 Task: Locate the nearest waterfalls to Ithaca, New York, and Watkins Glen, New York.
Action: Mouse moved to (107, 59)
Screenshot: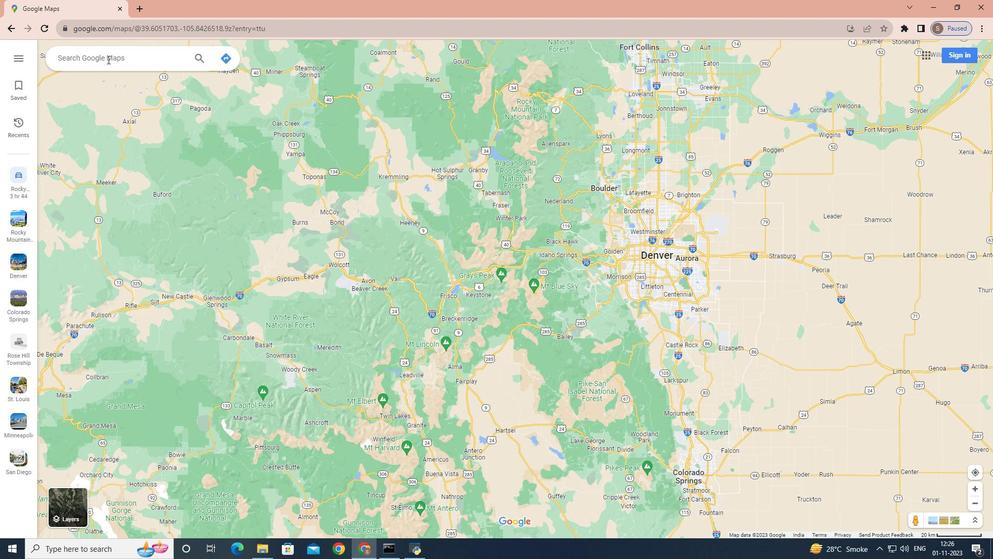 
Action: Mouse pressed left at (107, 59)
Screenshot: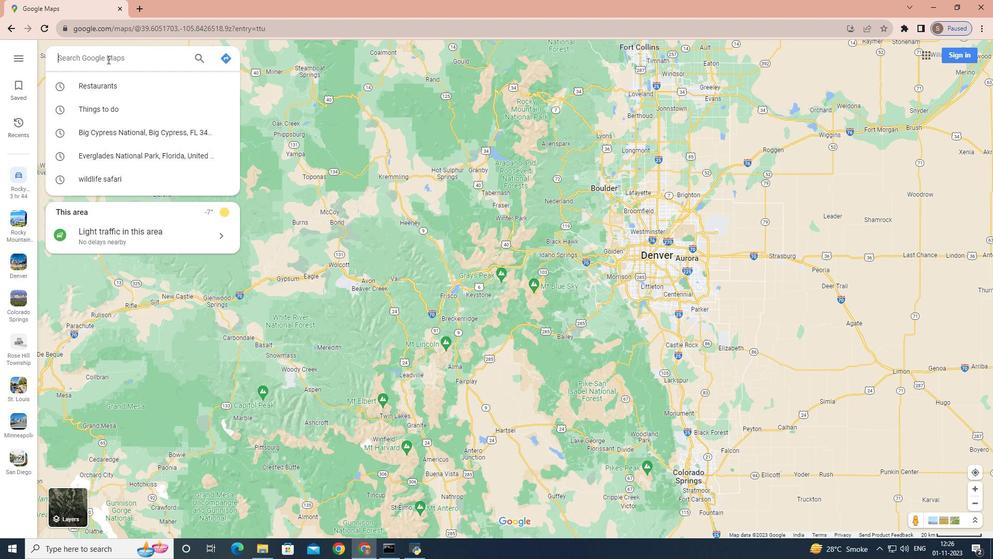 
Action: Mouse moved to (108, 58)
Screenshot: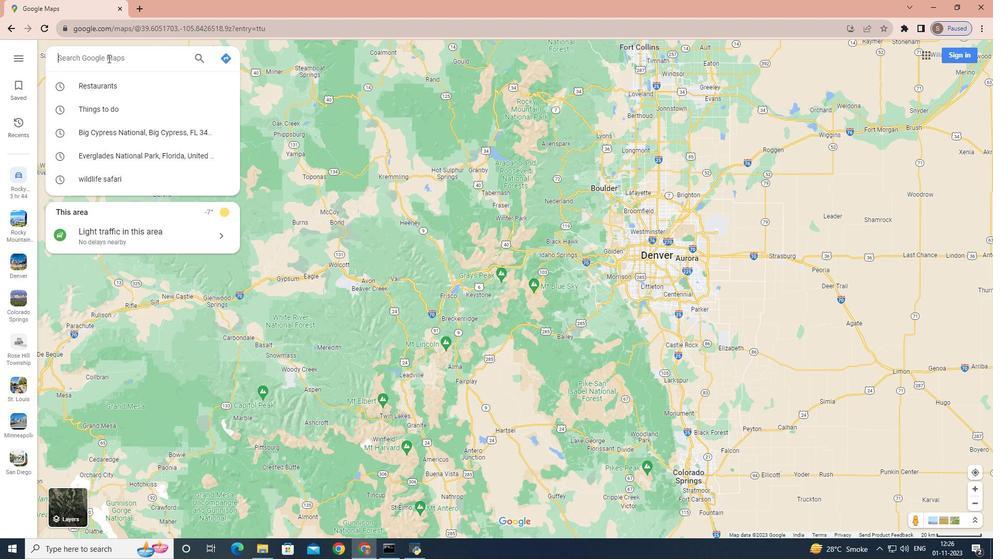 
Action: Key pressed <Key.shift>Ita<Key.backspace>haca,<Key.space><Key.shift>New<Key.space><Key.shift>York<Key.enter>
Screenshot: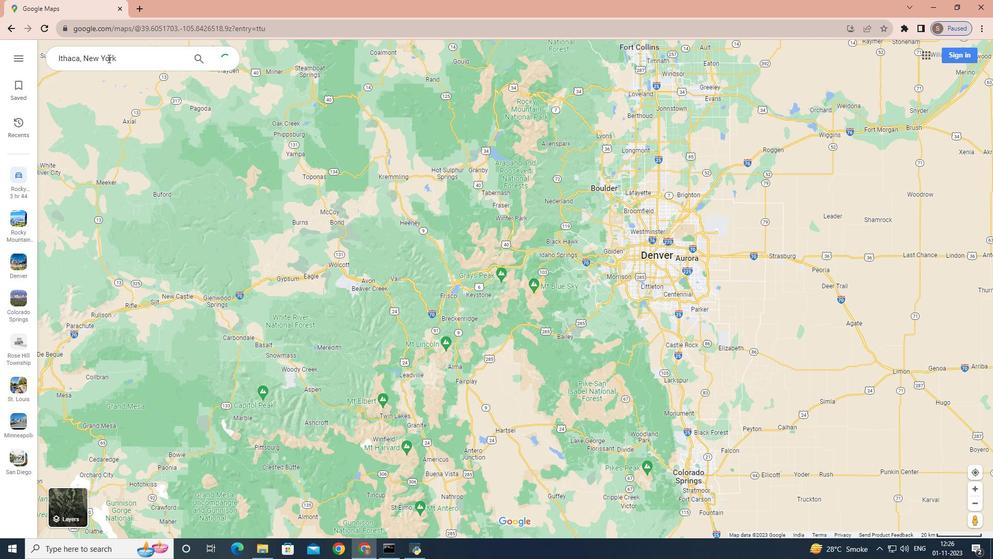 
Action: Mouse moved to (143, 230)
Screenshot: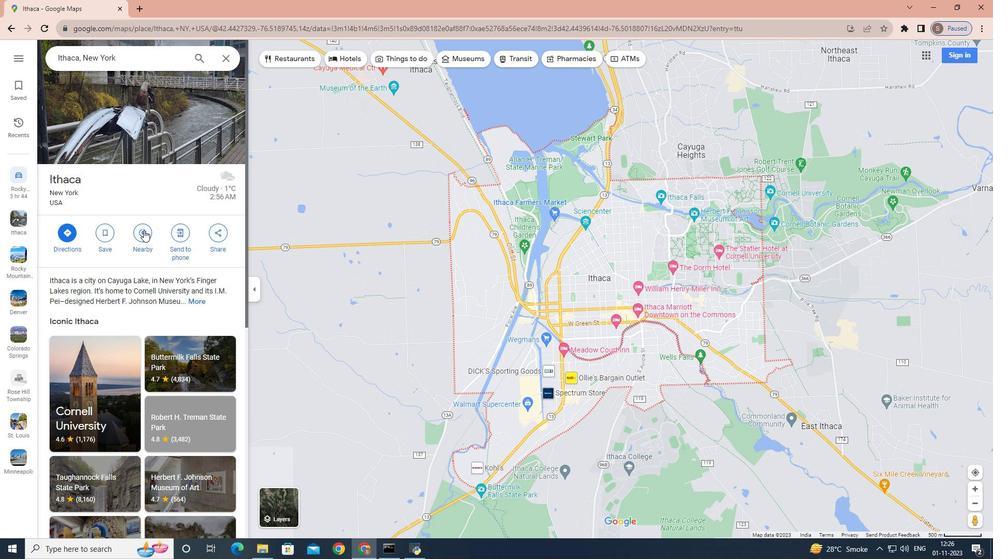 
Action: Mouse pressed left at (143, 230)
Screenshot: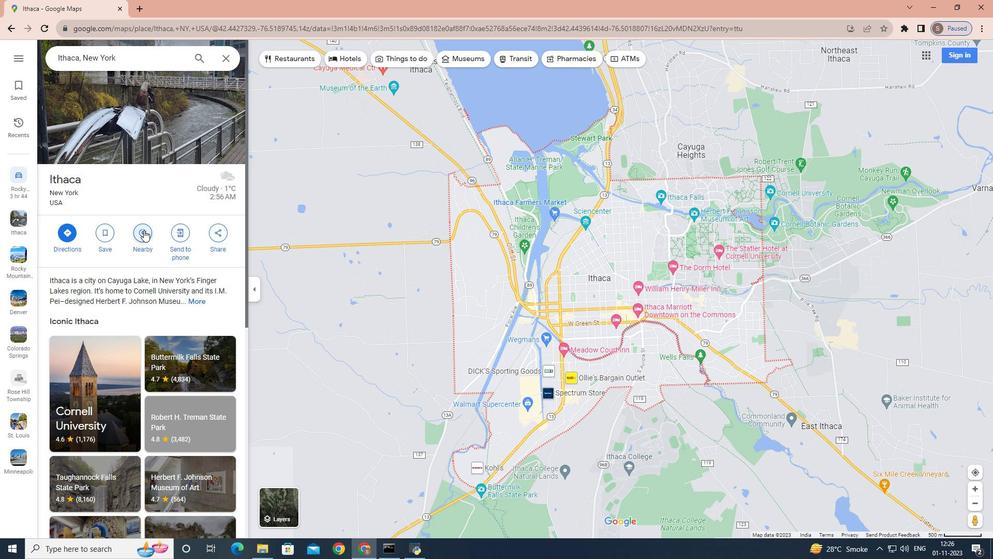 
Action: Mouse moved to (116, 68)
Screenshot: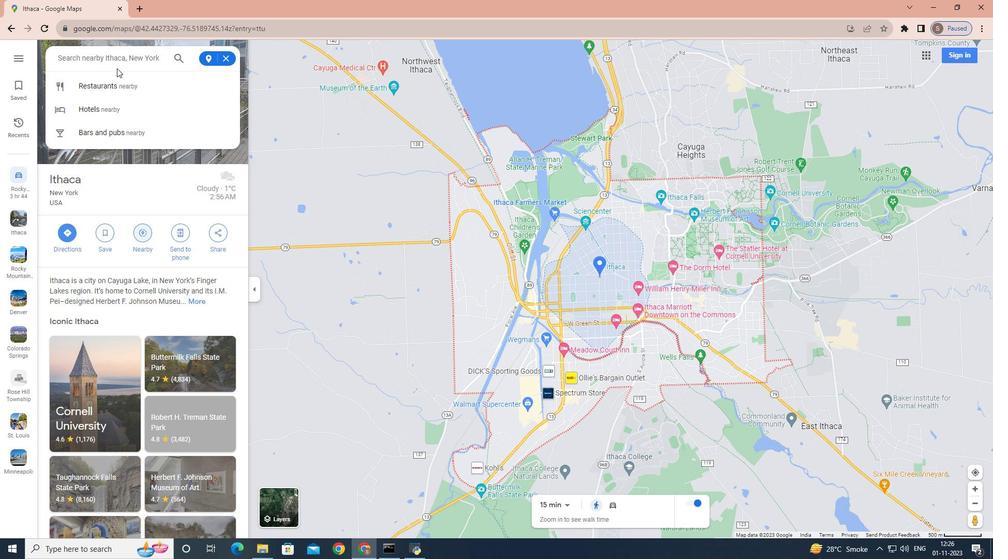 
Action: Key pressed waterfalls
Screenshot: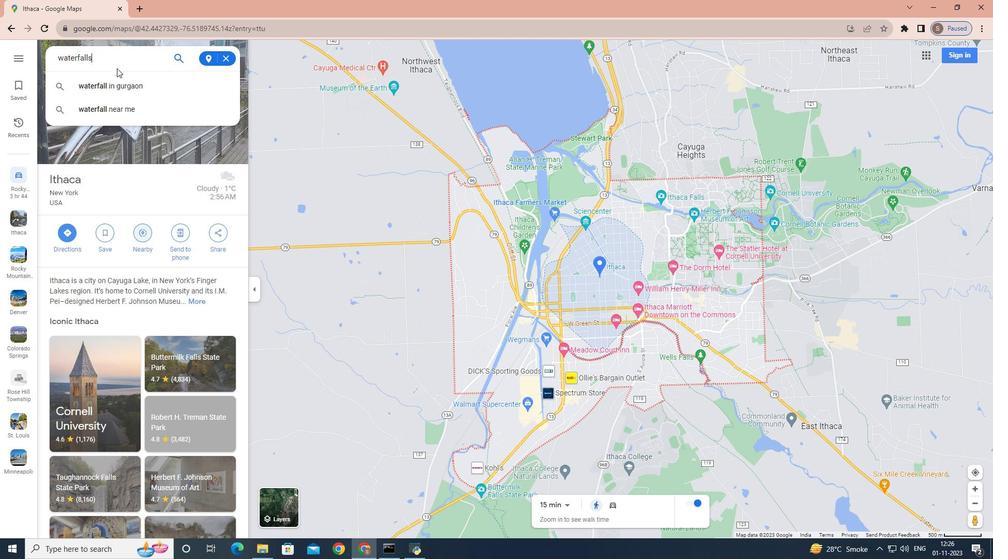 
Action: Mouse moved to (129, 63)
Screenshot: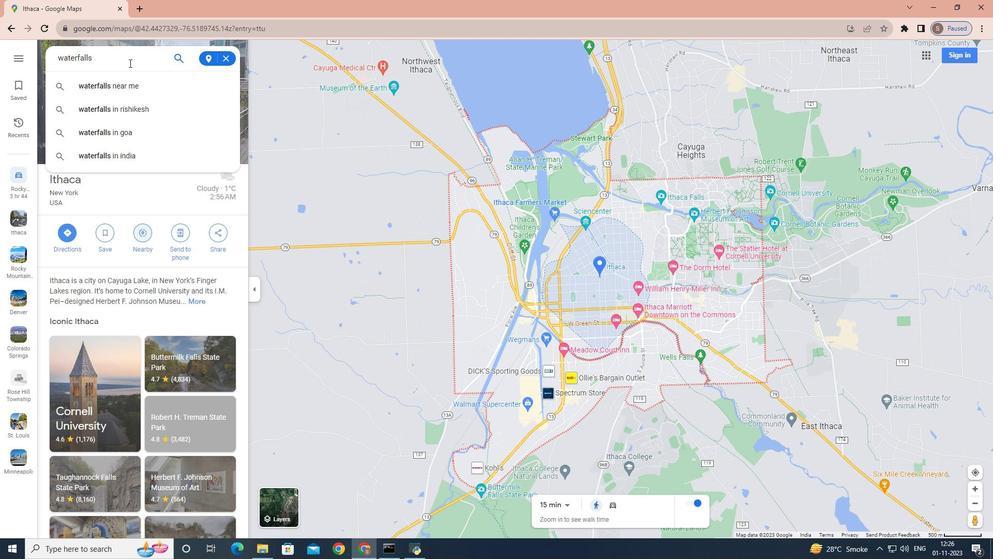 
Action: Key pressed <Key.enter>
Screenshot: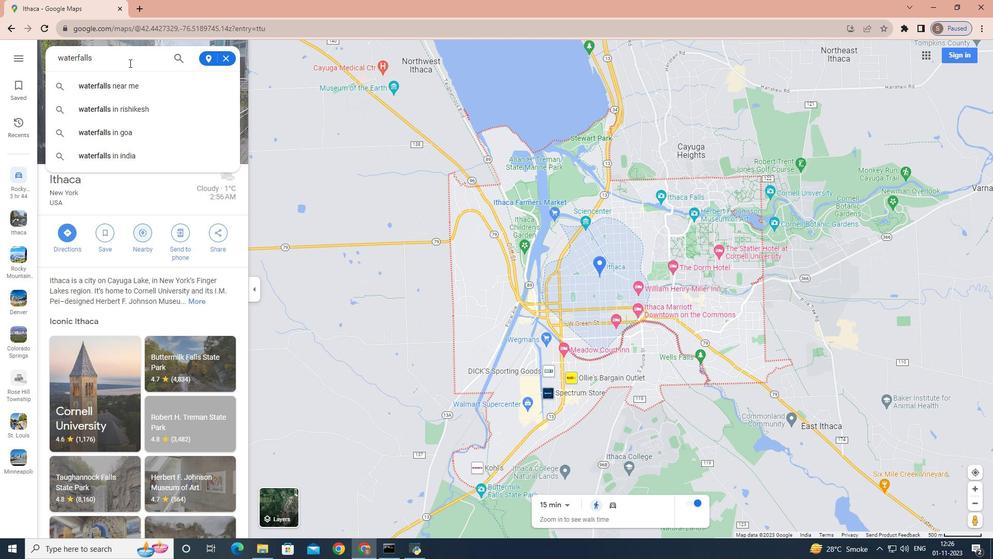 
Action: Mouse moved to (227, 57)
Screenshot: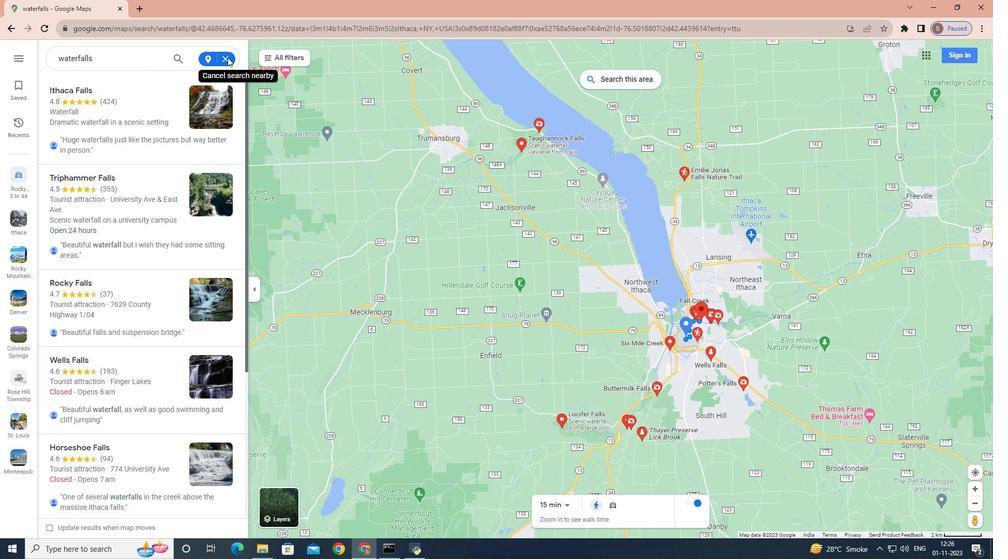 
Action: Mouse pressed left at (227, 57)
Screenshot: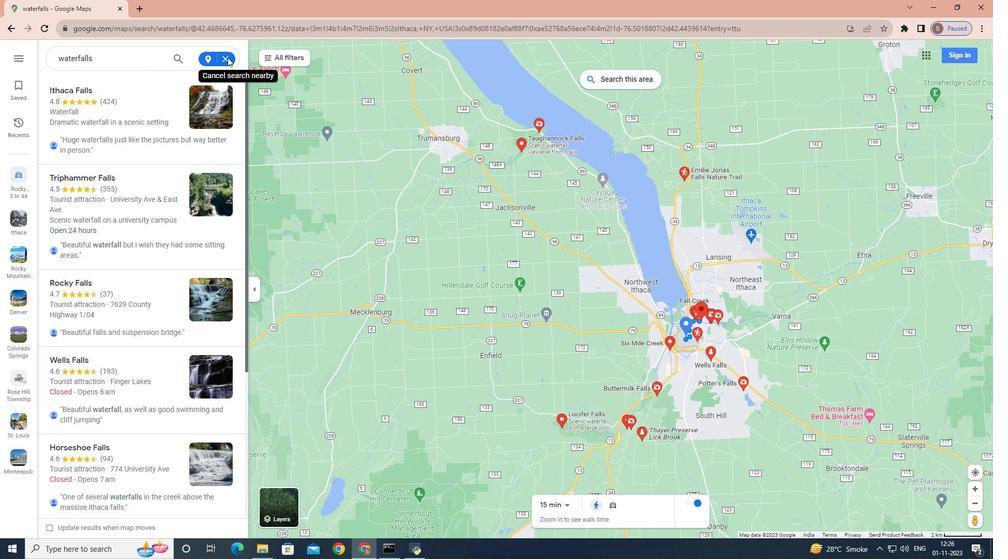 
Action: Mouse pressed left at (227, 57)
Screenshot: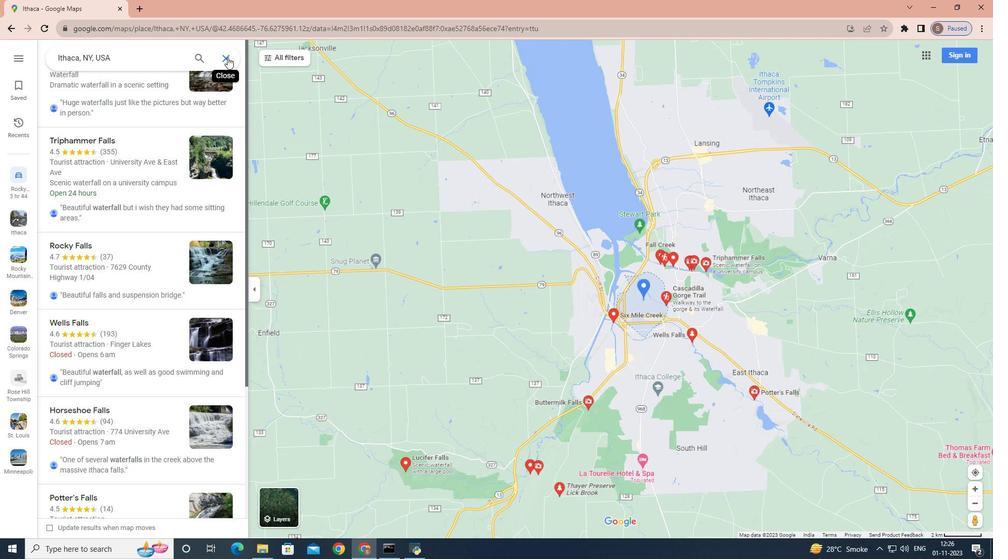 
Action: Mouse moved to (192, 59)
Screenshot: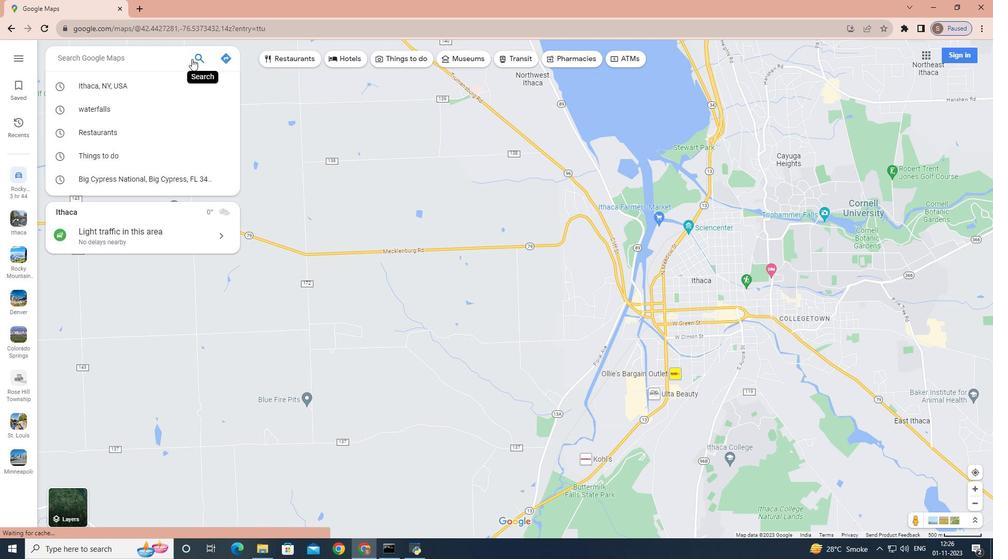 
Action: Key pressed <Key.shift>watkins<Key.space><Key.shift>Glen,<Key.space><Key.shift>New<Key.space><Key.shift>York
Screenshot: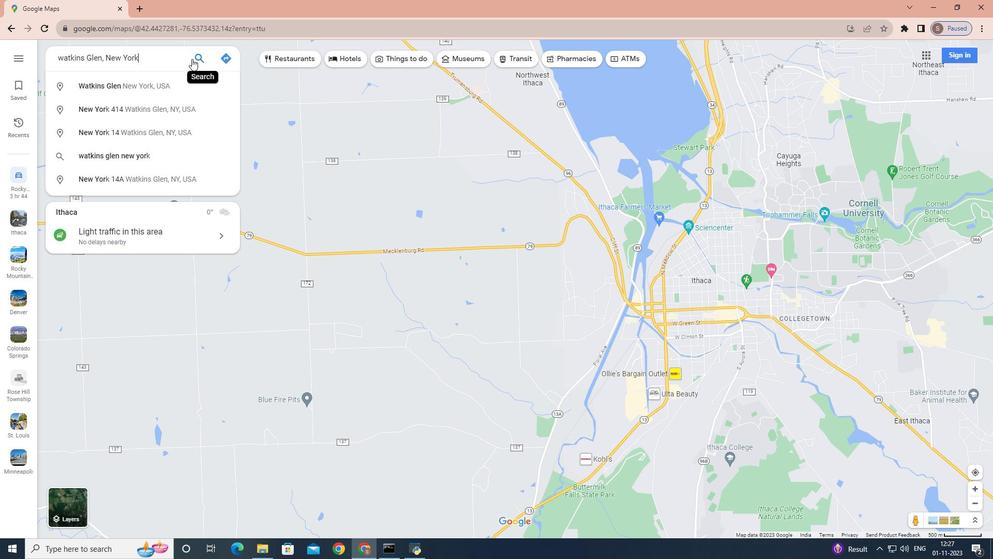 
Action: Mouse moved to (200, 56)
Screenshot: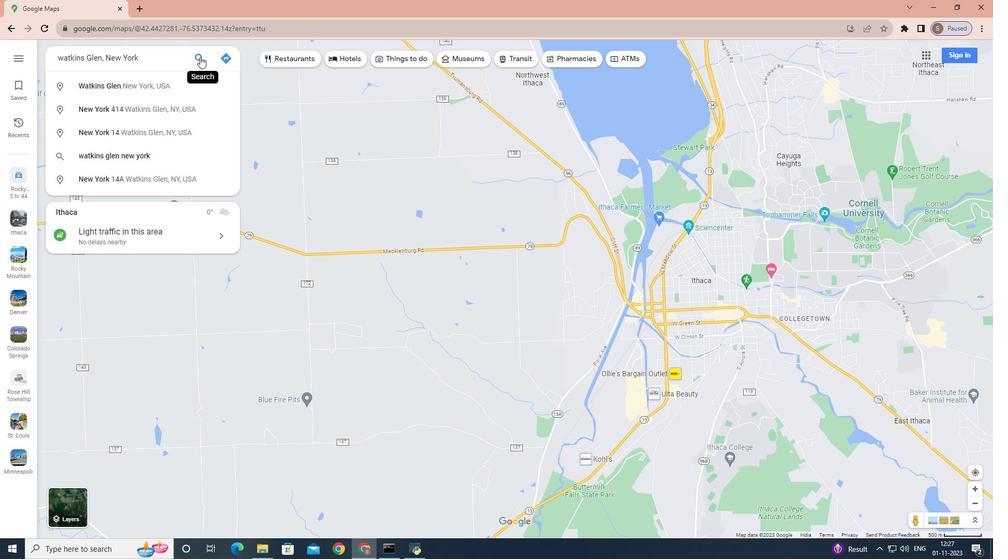 
Action: Mouse pressed left at (200, 56)
Screenshot: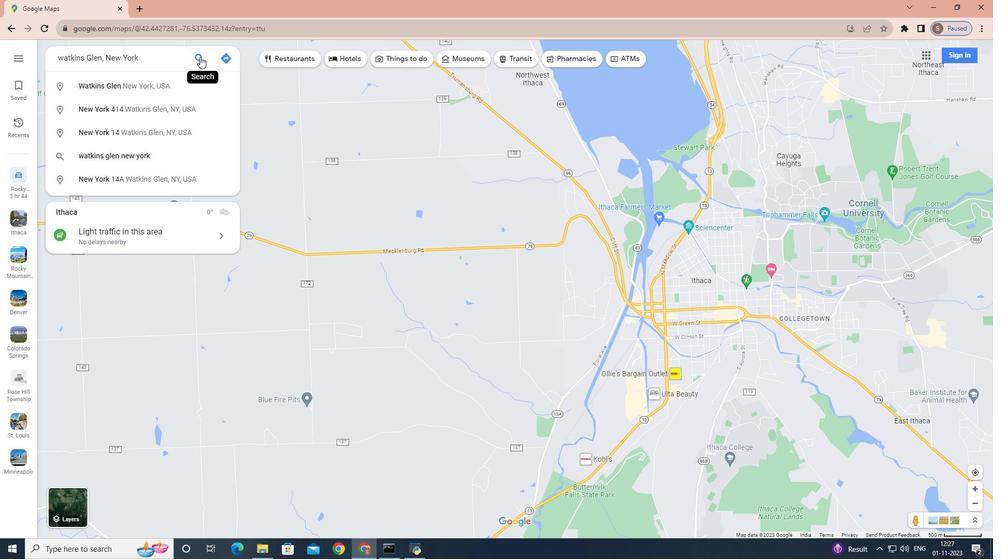 
Action: Mouse moved to (141, 233)
Screenshot: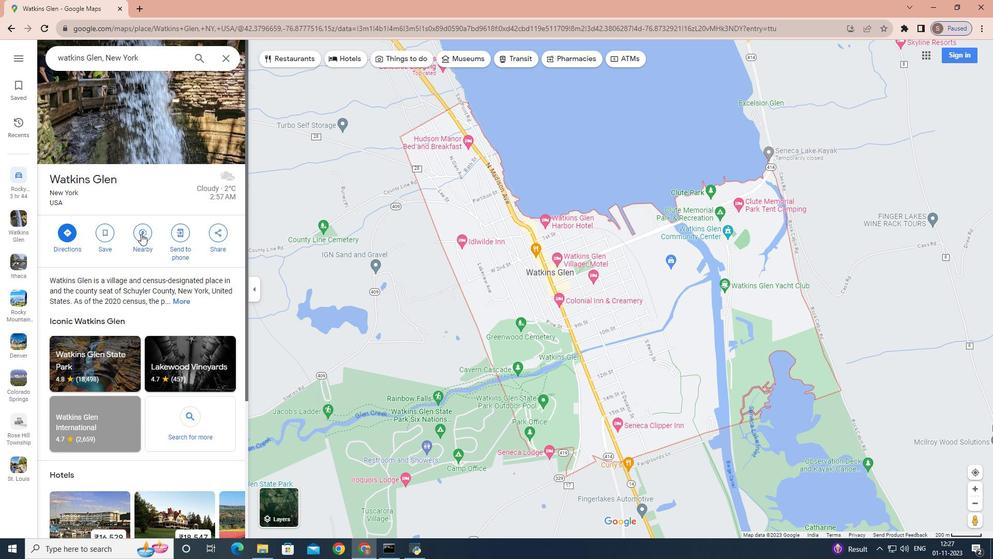 
Action: Mouse pressed left at (141, 233)
Screenshot: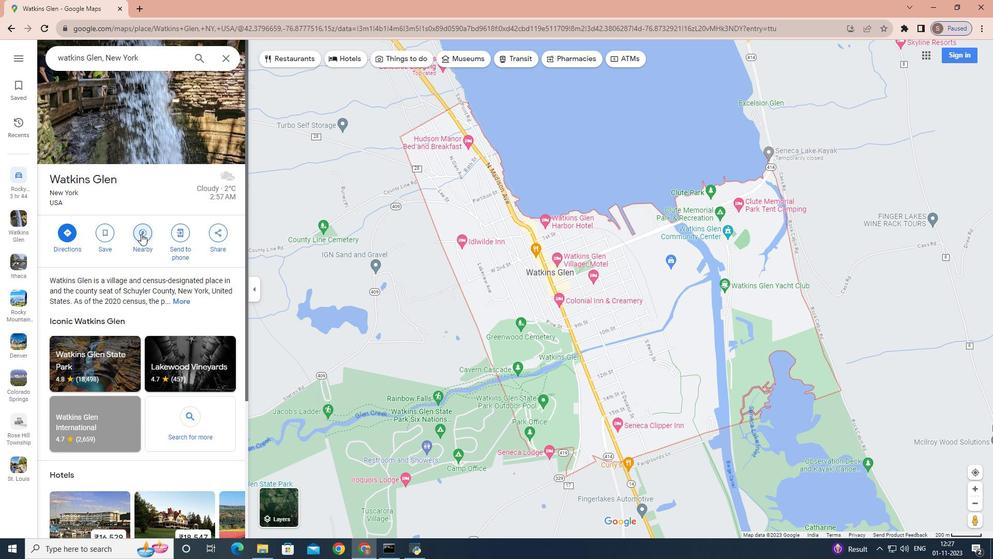 
Action: Mouse moved to (141, 233)
Screenshot: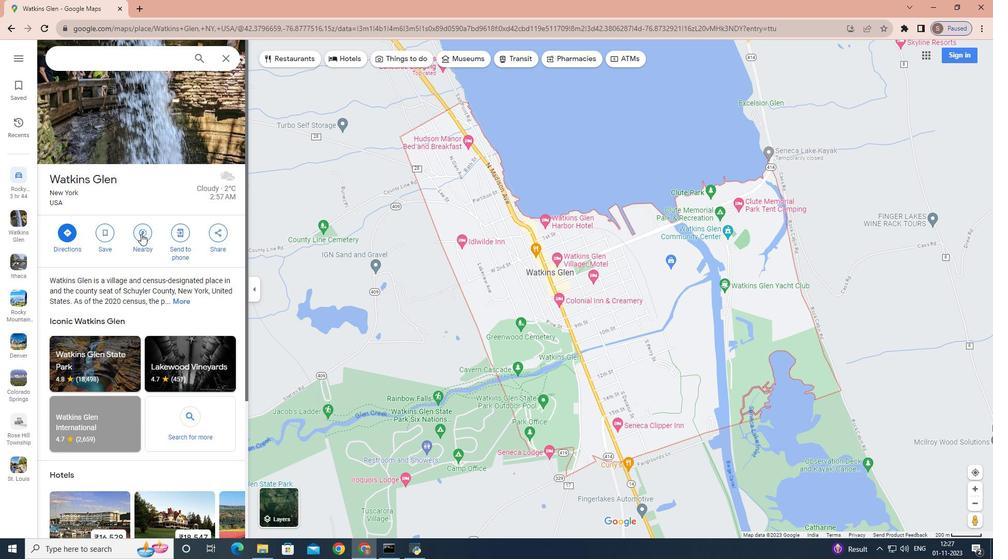 
Action: Key pressed waterfalls<Key.enter>
Screenshot: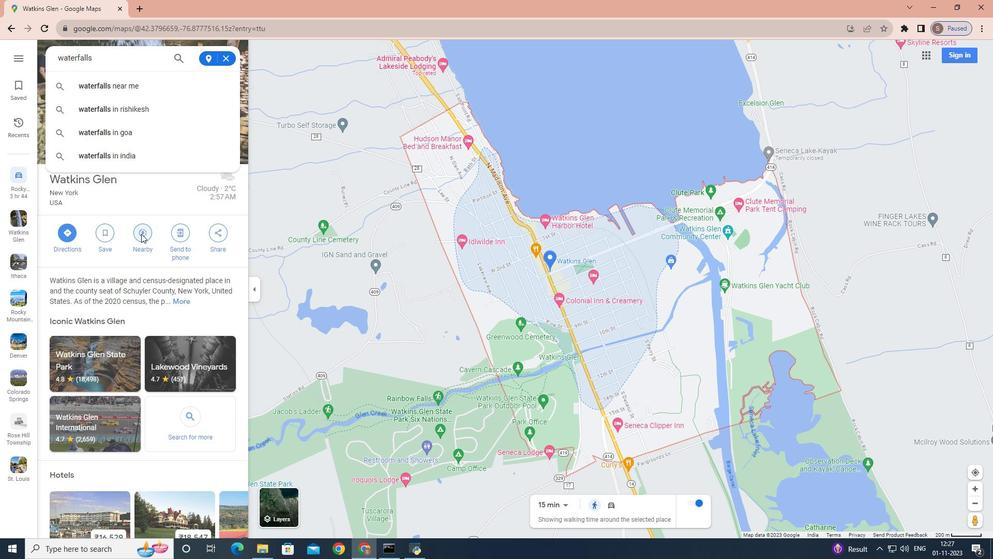 
